 Task: Calculate the inverse hyperbolic cosecant for x = 2.6.
Action: Mouse moved to (878, 57)
Screenshot: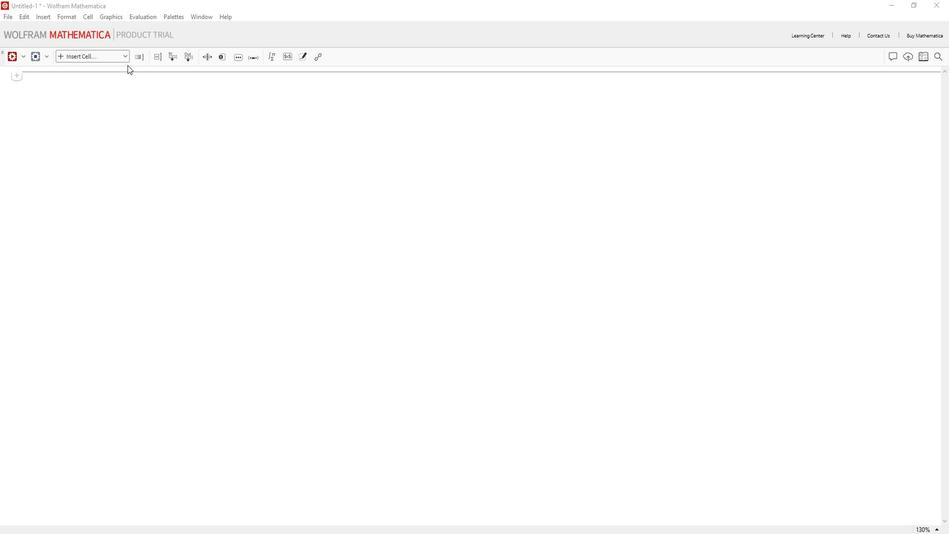 
Action: Mouse pressed left at (878, 57)
Screenshot: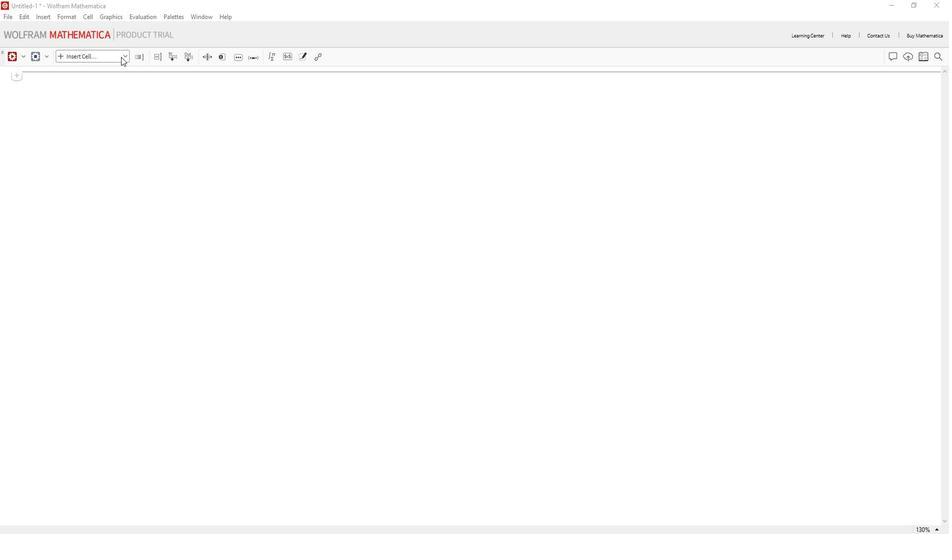 
Action: Mouse moved to (864, 73)
Screenshot: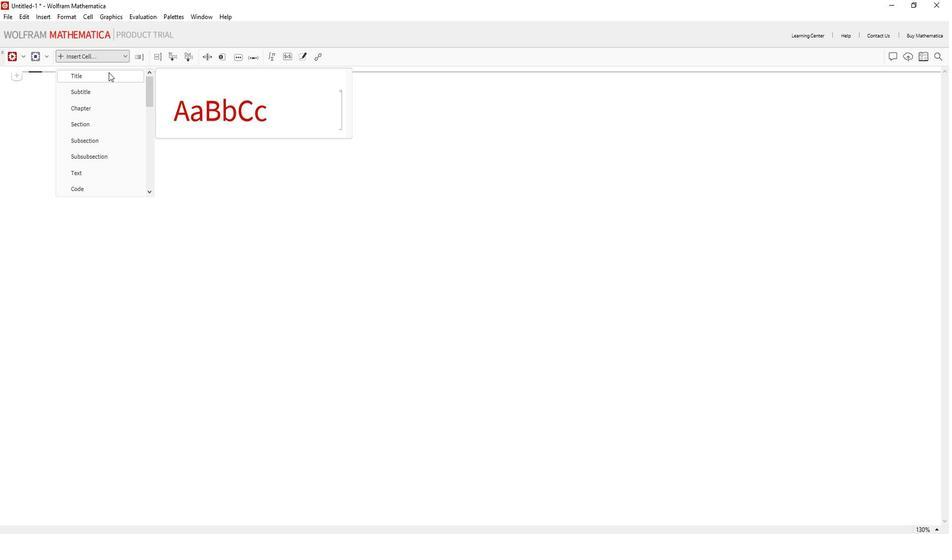 
Action: Mouse pressed left at (864, 73)
Screenshot: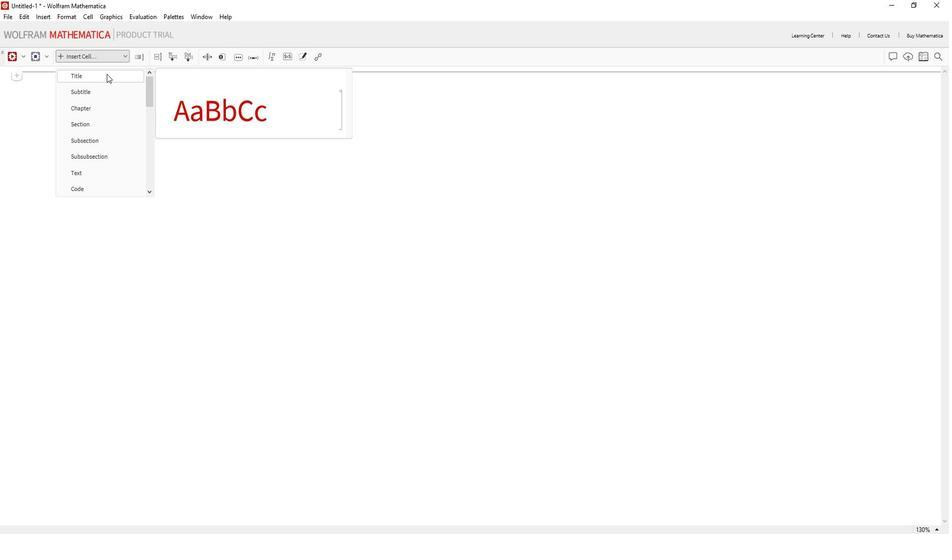 
Action: Key pressed <Key.shift>Calculate<Key.space>the<Key.space>inverse<Key.space>hyperbolic<Key.space>casecant
Screenshot: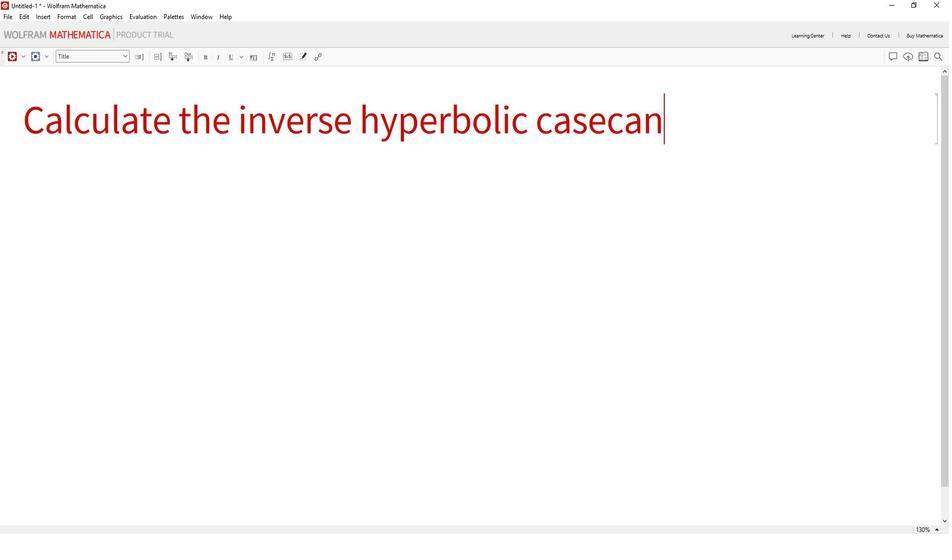
Action: Mouse moved to (861, 202)
Screenshot: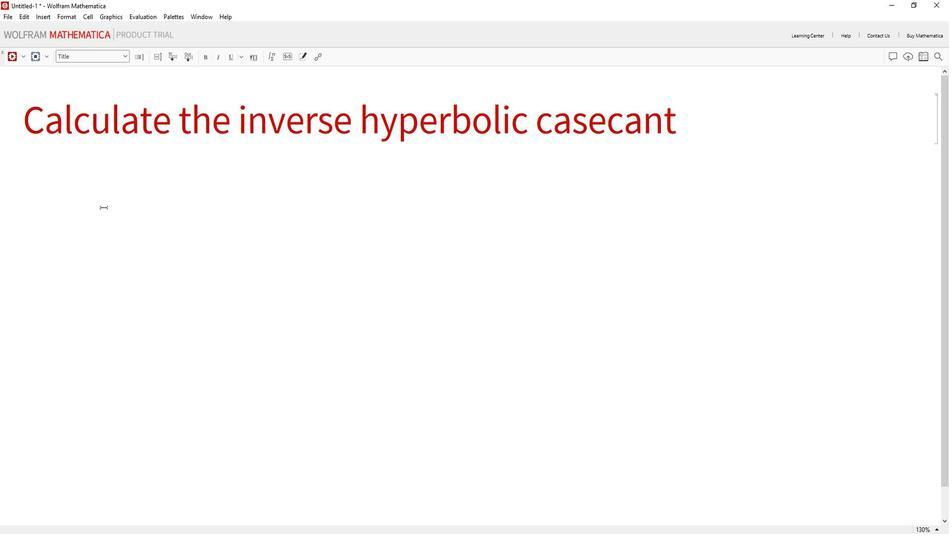 
Action: Mouse pressed left at (861, 202)
Screenshot: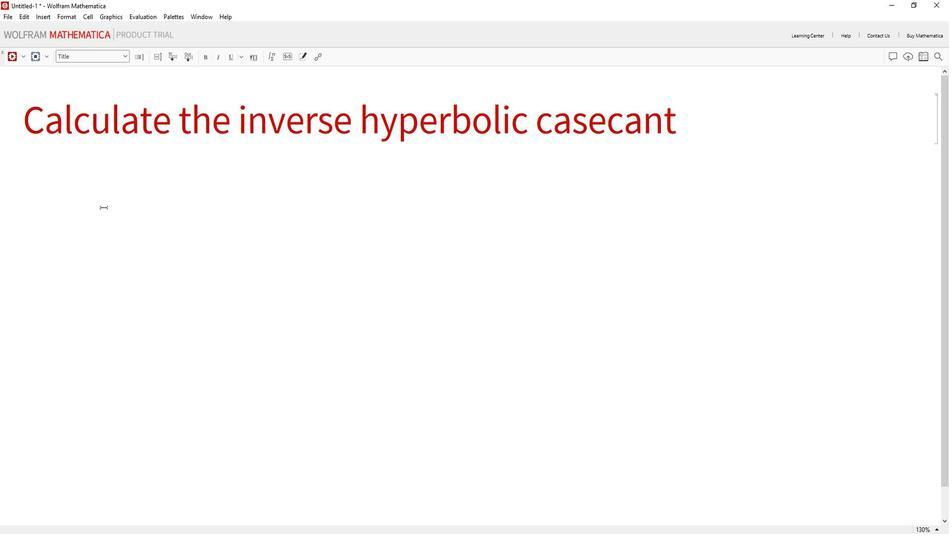 
Action: Mouse moved to (869, 60)
Screenshot: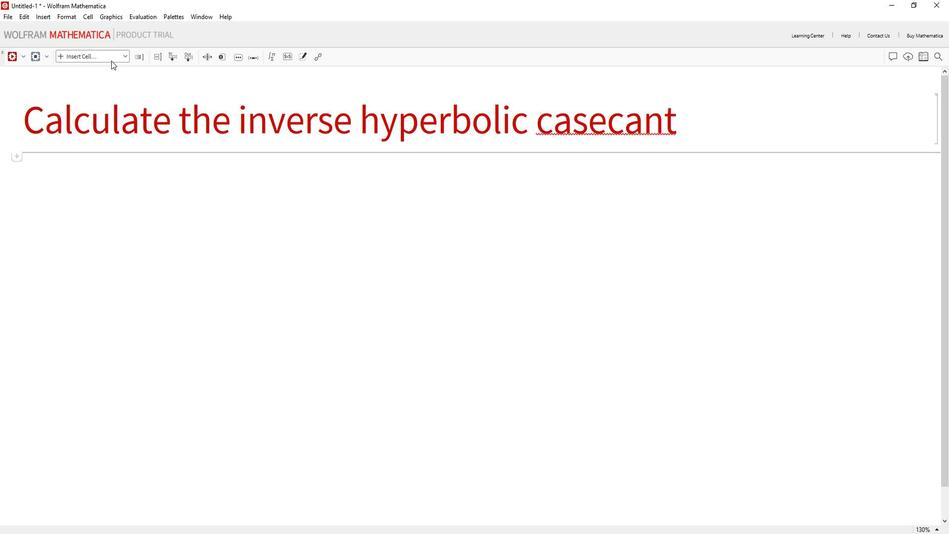 
Action: Mouse pressed left at (869, 60)
Screenshot: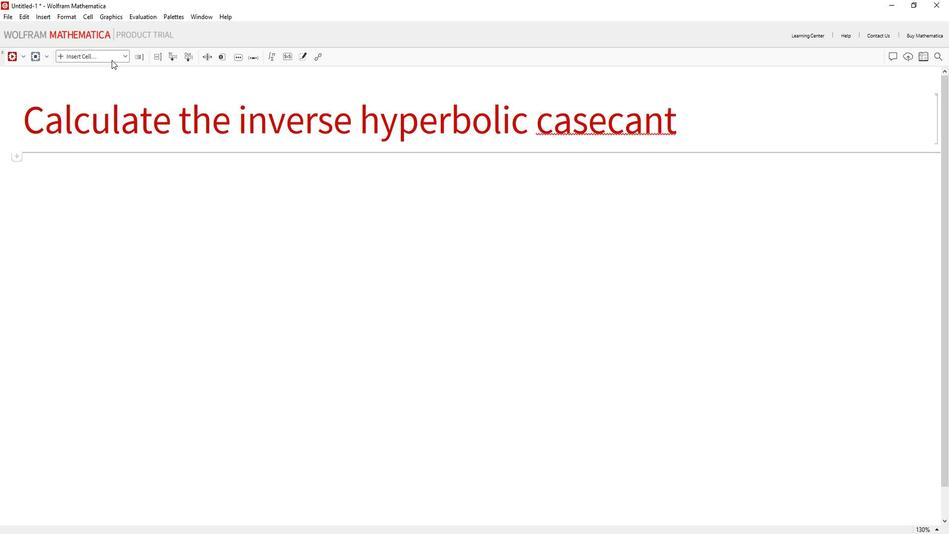 
Action: Mouse moved to (860, 74)
Screenshot: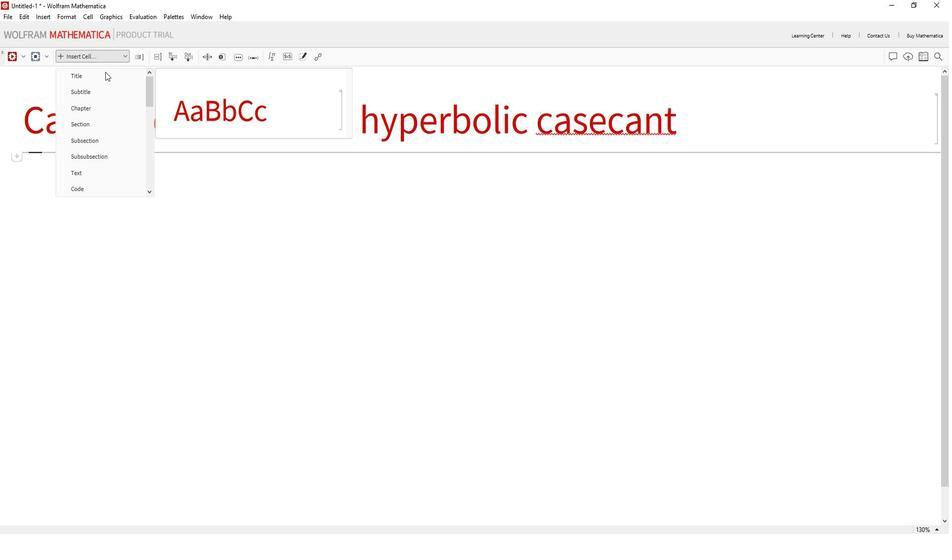
Action: Mouse pressed left at (860, 74)
Screenshot: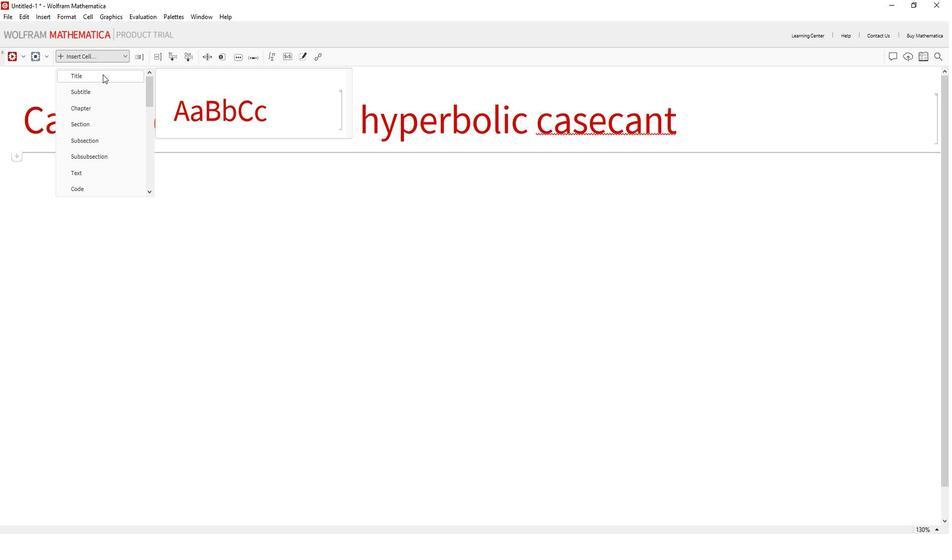 
Action: Mouse moved to (864, 55)
Screenshot: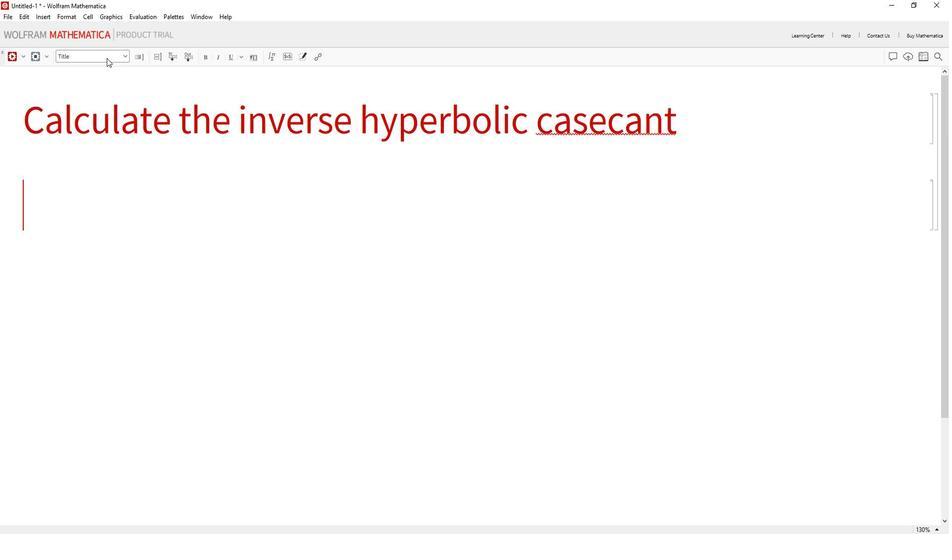 
Action: Mouse pressed left at (864, 55)
Screenshot: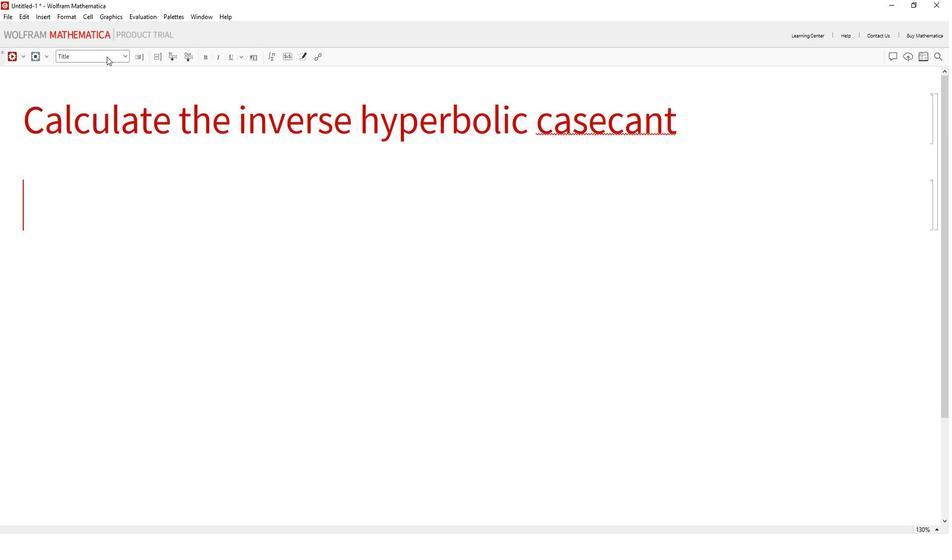 
Action: Mouse moved to (836, 194)
Screenshot: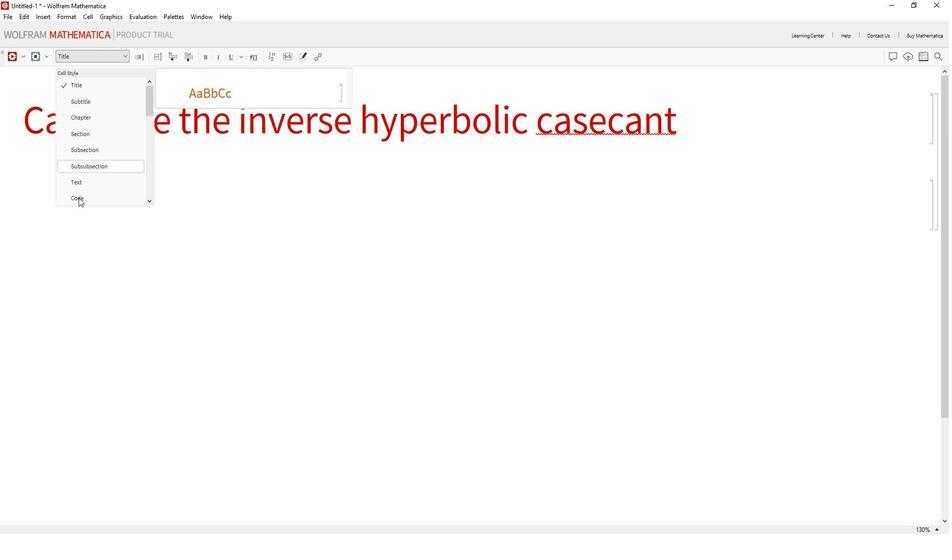 
Action: Mouse pressed left at (836, 194)
Screenshot: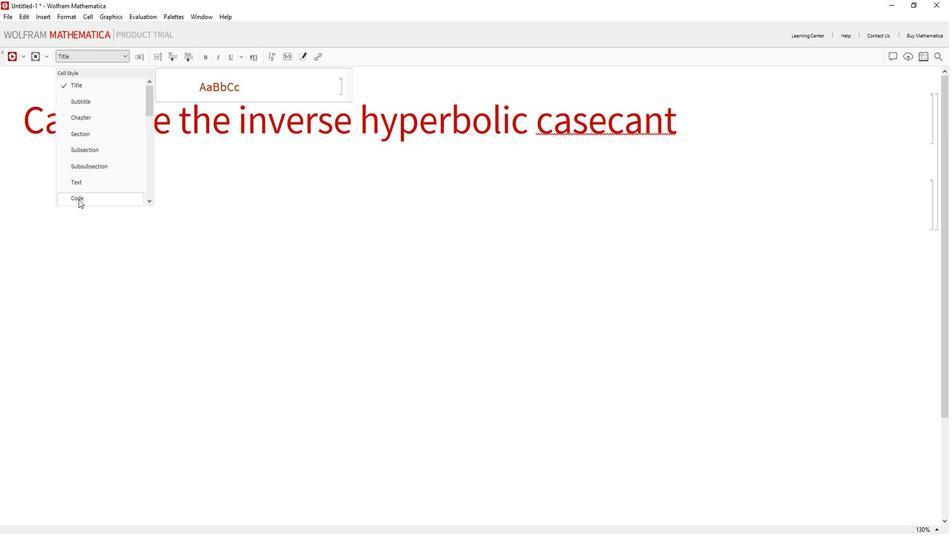 
Action: Mouse moved to (680, 200)
Screenshot: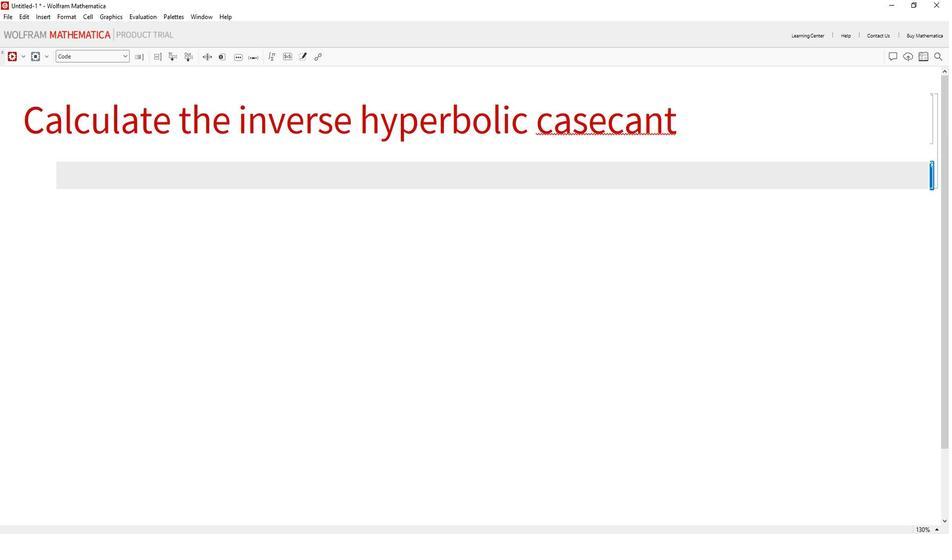 
Action: Mouse pressed left at (680, 200)
Screenshot: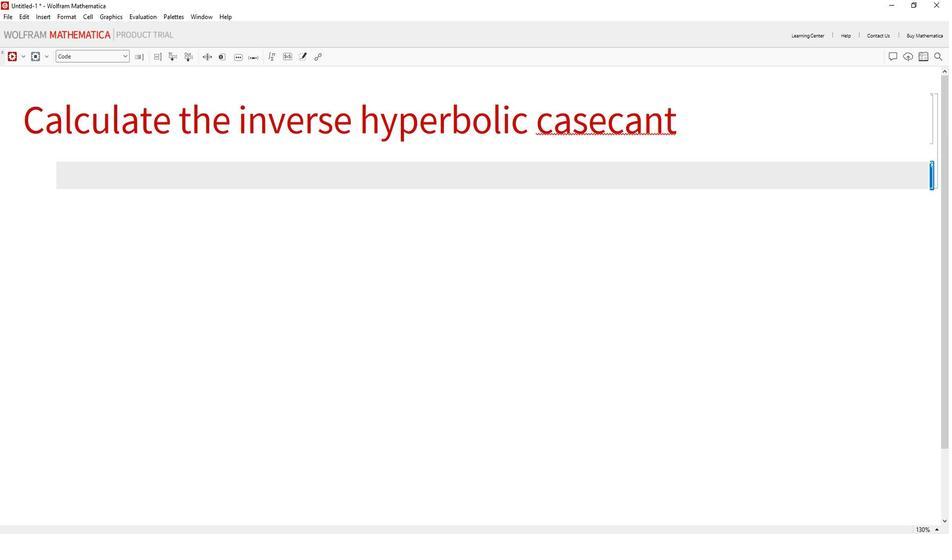 
Action: Mouse moved to (852, 171)
Screenshot: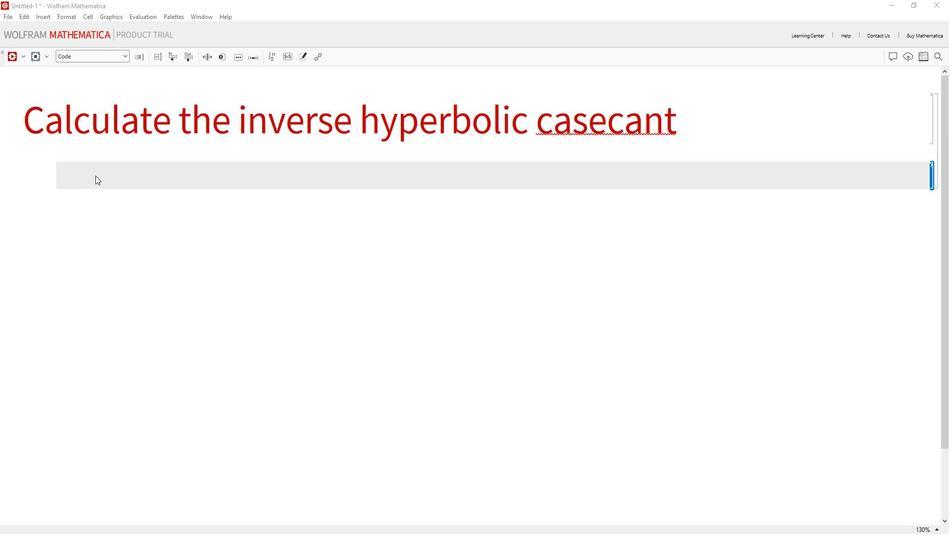 
Action: Mouse pressed left at (852, 171)
Screenshot: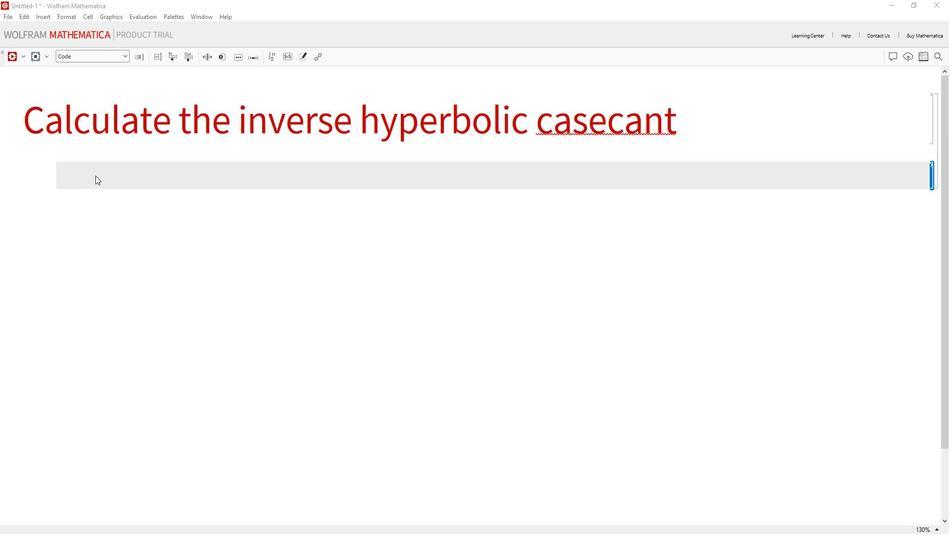 
Action: Key pressed <Key.shift_r>(*<Key.shift>Defind<Key.space>the<Key.space>values<Key.space>of<Key.space>x<Key.right><Key.right>x<Key.space>=<Key.space>2.6;<Key.enter><Key.enter><Key.shift_r>(*<Key.shift>Calculate<Key.space>the<Key.space>inverse<Key.space>hyperbolic<Key.space>cosecant<Key.right><Key.right><Key.enter>inverse<Key.shift>Cosech<Key.enter><Key.space>=<Key.space><Key.shift>Arc<Key.shift>Csch<Key.enter>[x<Key.right>;<Key.enter><Key.enter><Key.shift_r><Key.shift_r><Key.shift_r><Key.shift_r><Key.shift_r>(*<Key.shift>Display<Key.space>the<Key.space>result<Key.right><Key.right><Key.enter>inverse<Key.shift>Cosech<Key.enter>
Screenshot: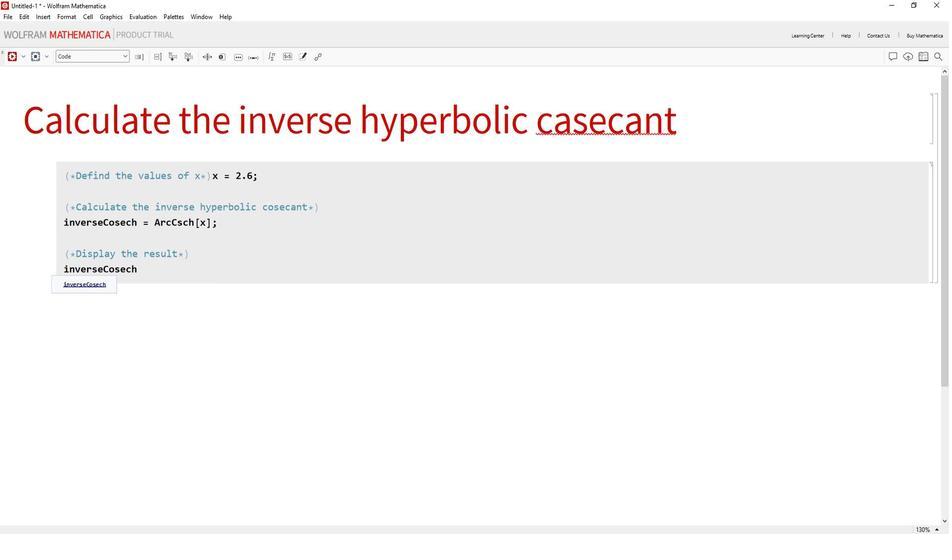 
Action: Mouse moved to (934, 230)
Screenshot: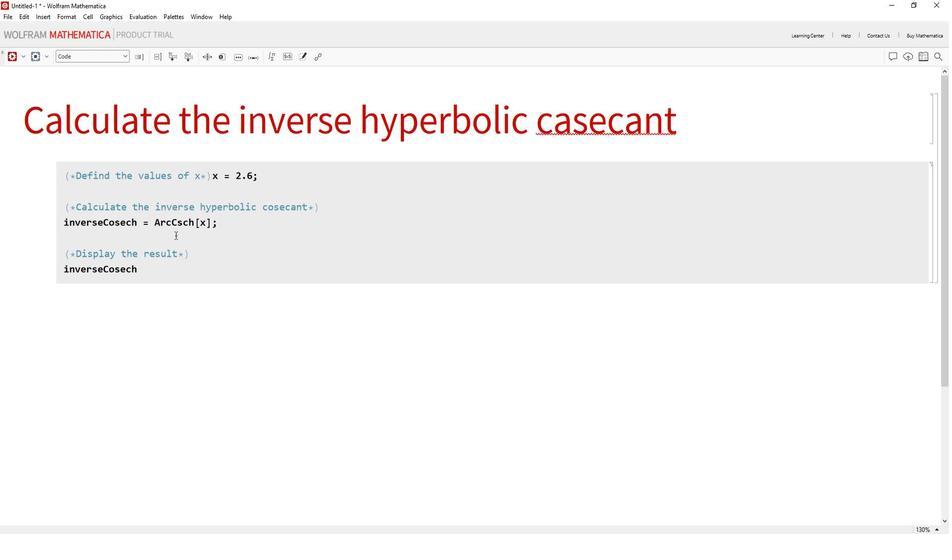 
Action: Mouse pressed left at (934, 230)
Screenshot: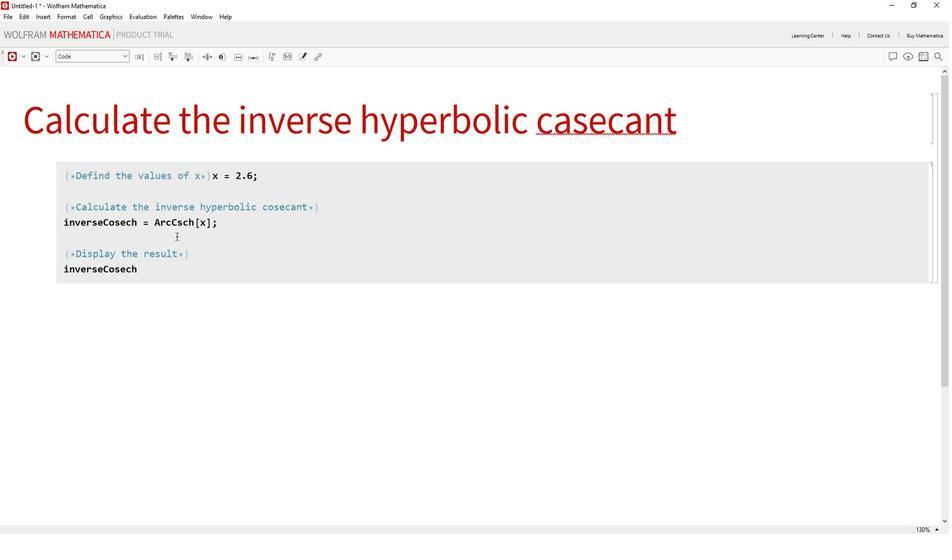 
Action: Mouse moved to (772, 56)
Screenshot: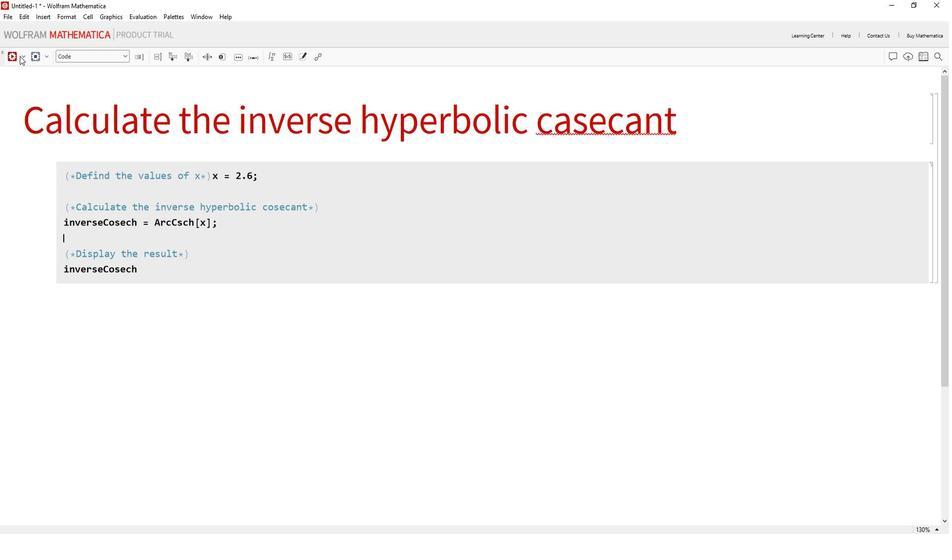 
Action: Mouse pressed left at (772, 56)
Screenshot: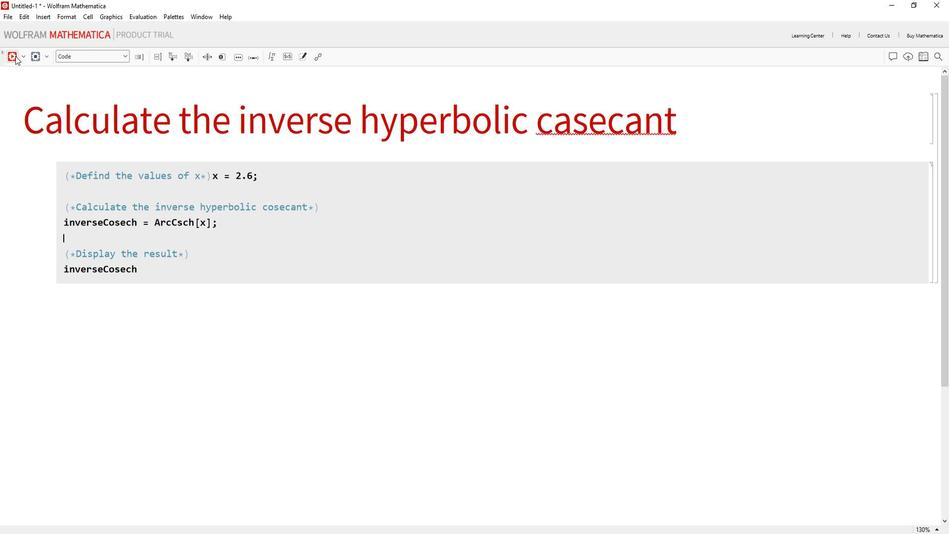 
Action: Mouse moved to (933, 288)
Screenshot: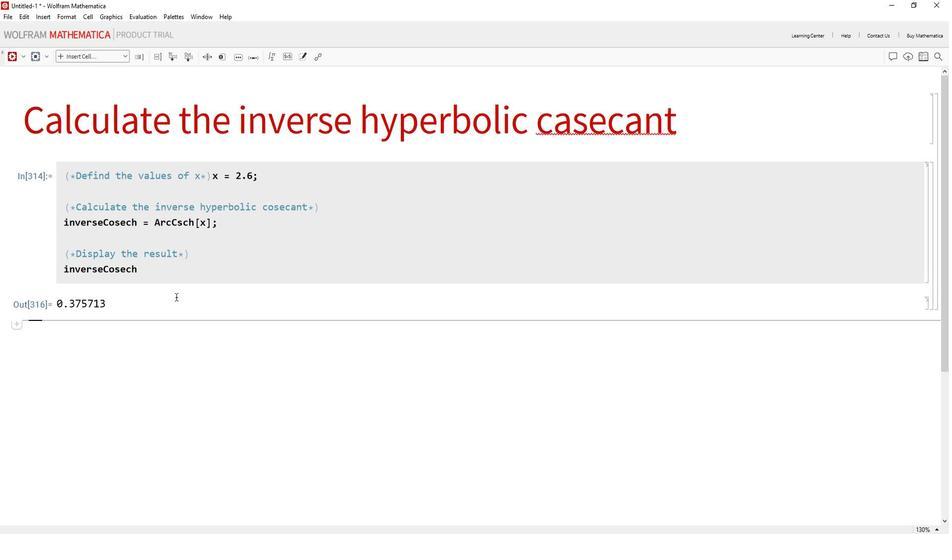 
